 Task: In the  document Mothersday.pdfMake this file  'available offline' Check 'Vision History' View the  non- printing characters
Action: Mouse moved to (33, 74)
Screenshot: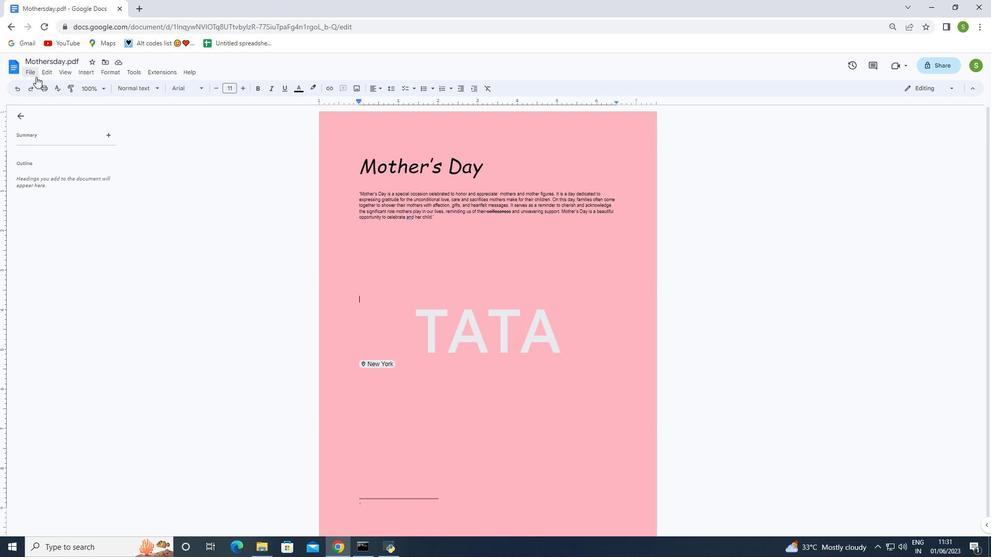 
Action: Mouse pressed left at (33, 74)
Screenshot: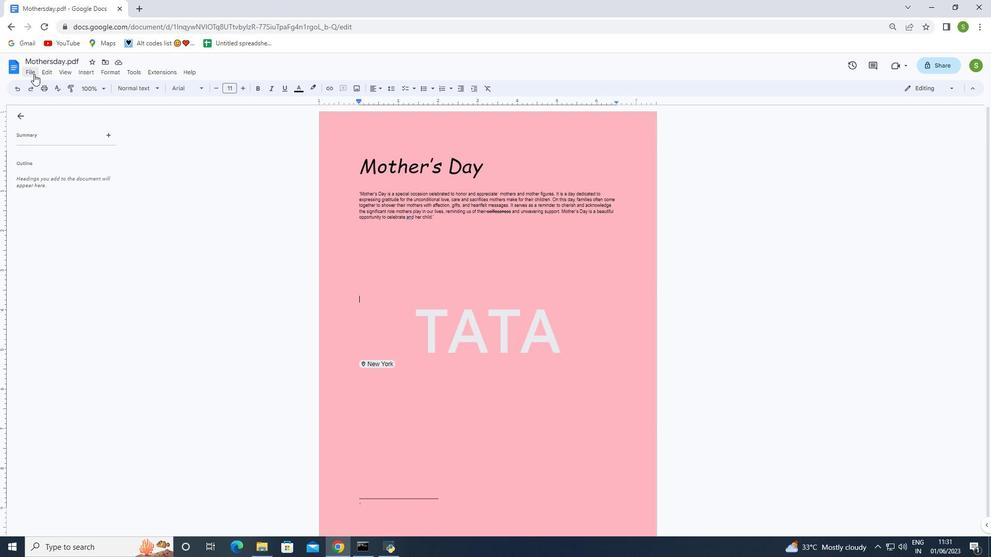 
Action: Mouse moved to (50, 177)
Screenshot: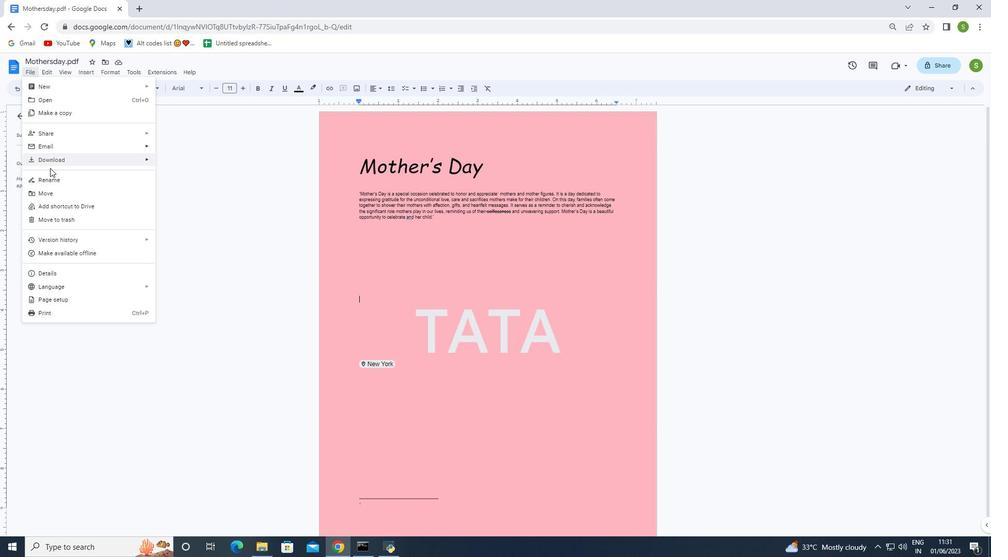 
Action: Mouse pressed left at (50, 177)
Screenshot: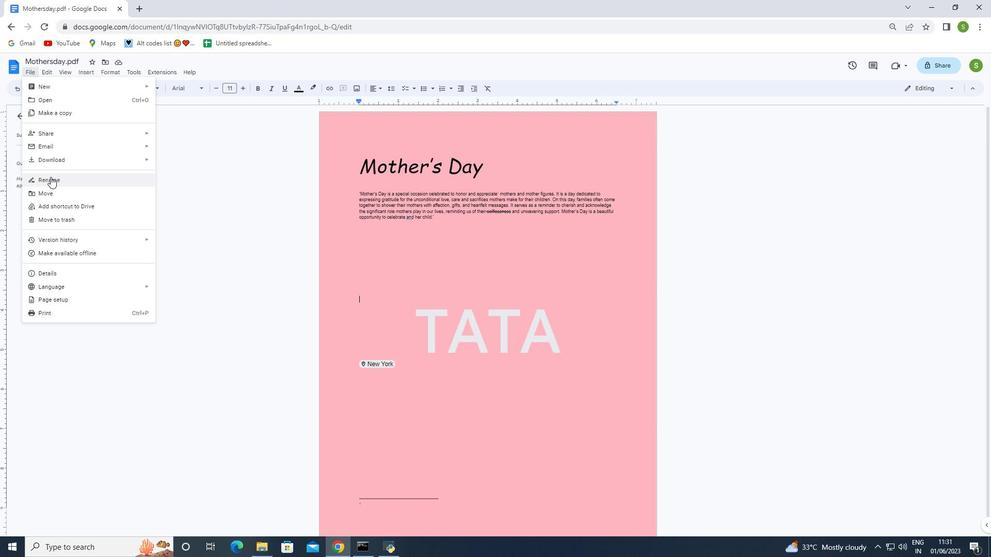 
Action: Key pressed <Key.backspace><Key.shift><Key.shift><Key.shift><Key.shift><Key.shift>Mod<Key.backspace>thers<Key.shift>day.pdf<Key.enter>
Screenshot: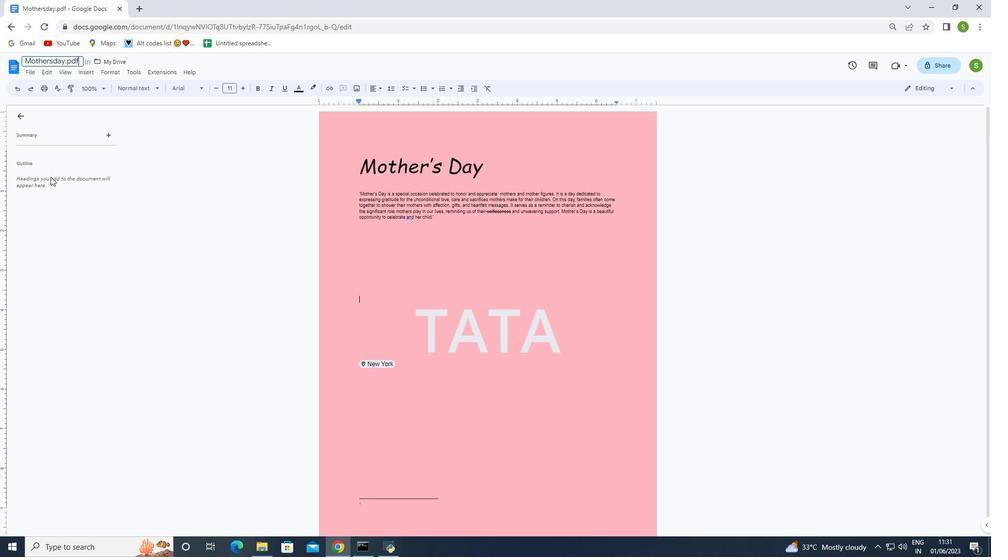 
Action: Mouse moved to (33, 72)
Screenshot: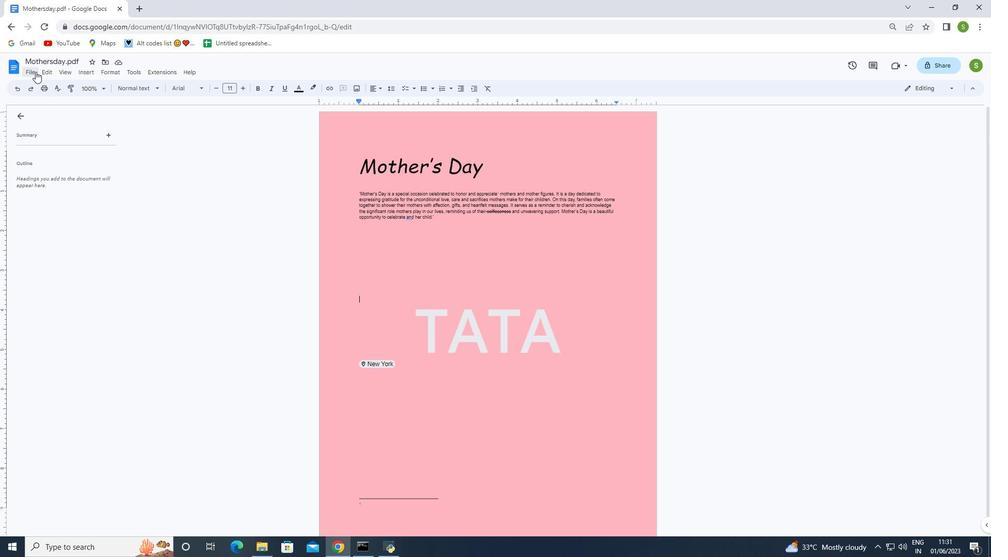 
Action: Mouse pressed left at (33, 72)
Screenshot: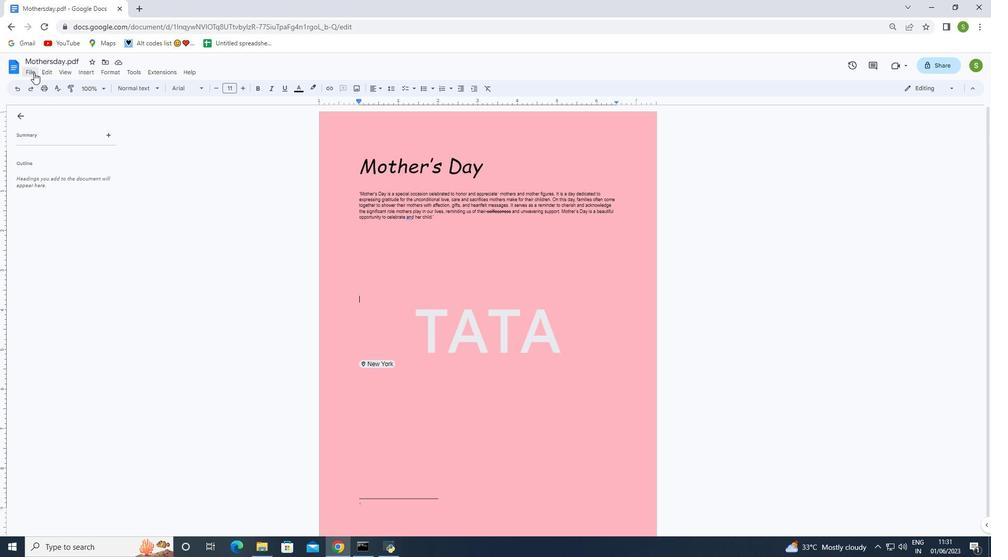 
Action: Mouse moved to (93, 253)
Screenshot: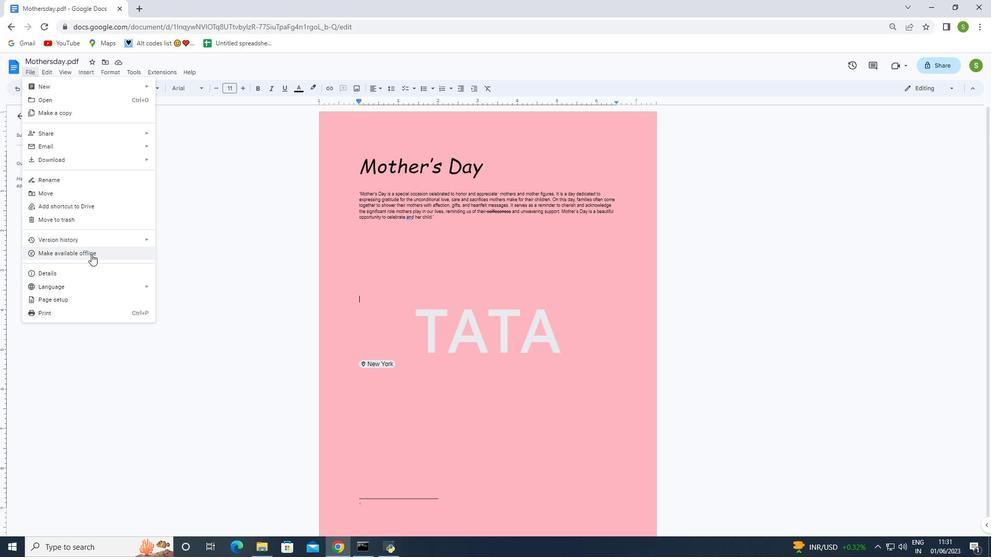 
Action: Mouse pressed left at (93, 253)
Screenshot: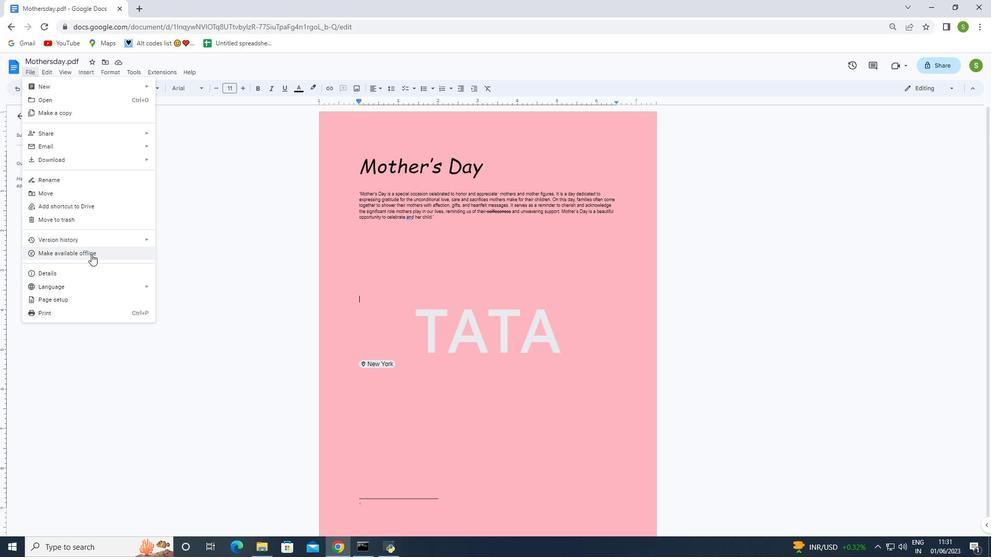 
Action: Mouse moved to (28, 71)
Screenshot: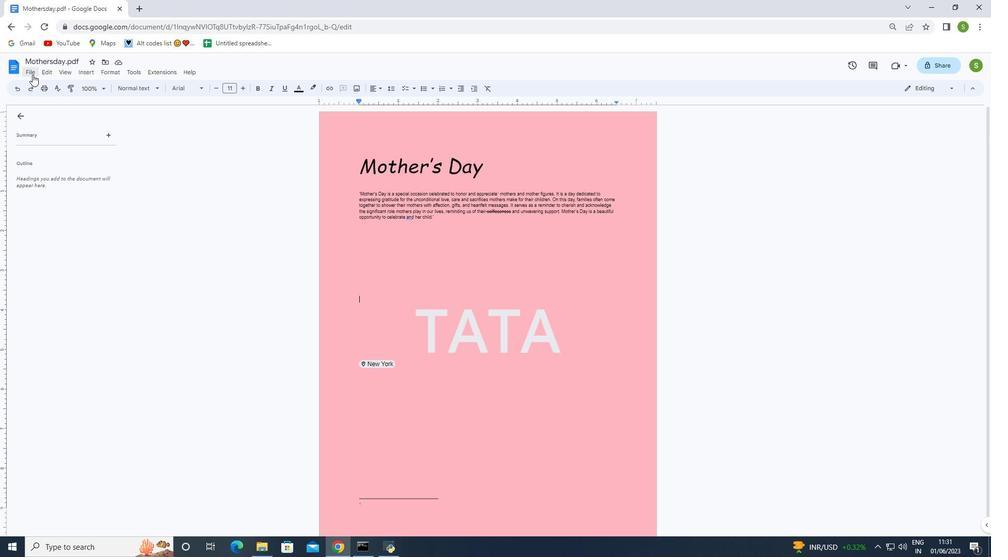 
Action: Mouse pressed left at (28, 71)
Screenshot: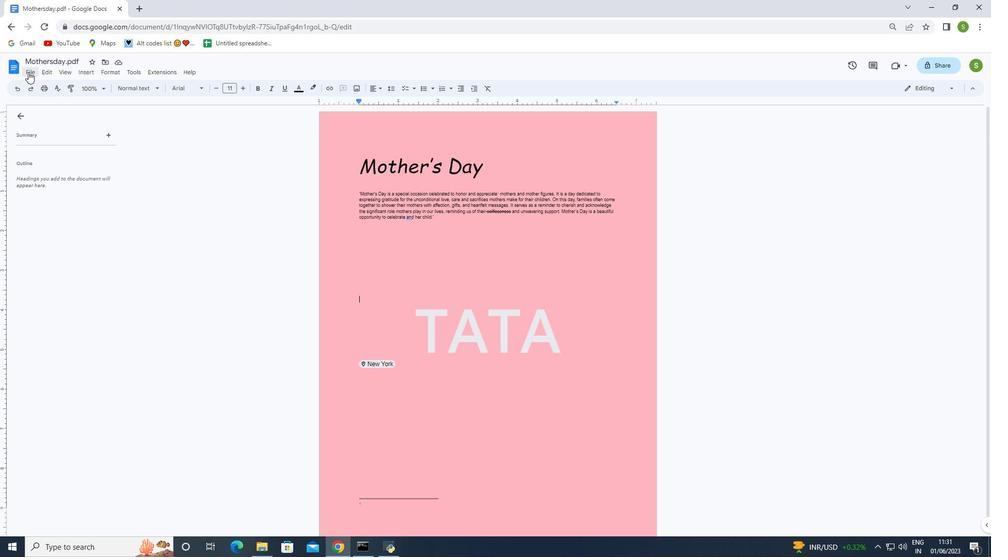 
Action: Mouse moved to (69, 242)
Screenshot: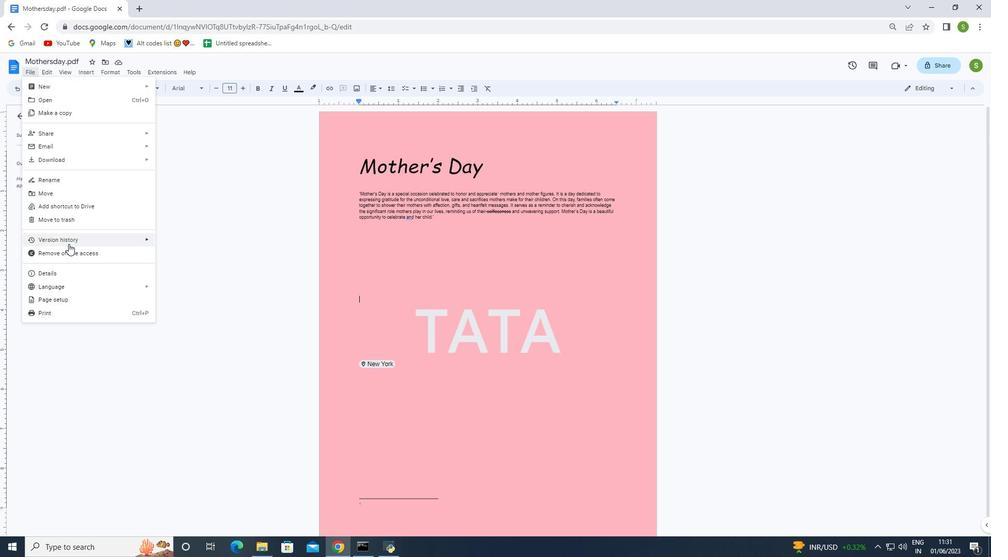 
Action: Mouse pressed left at (69, 242)
Screenshot: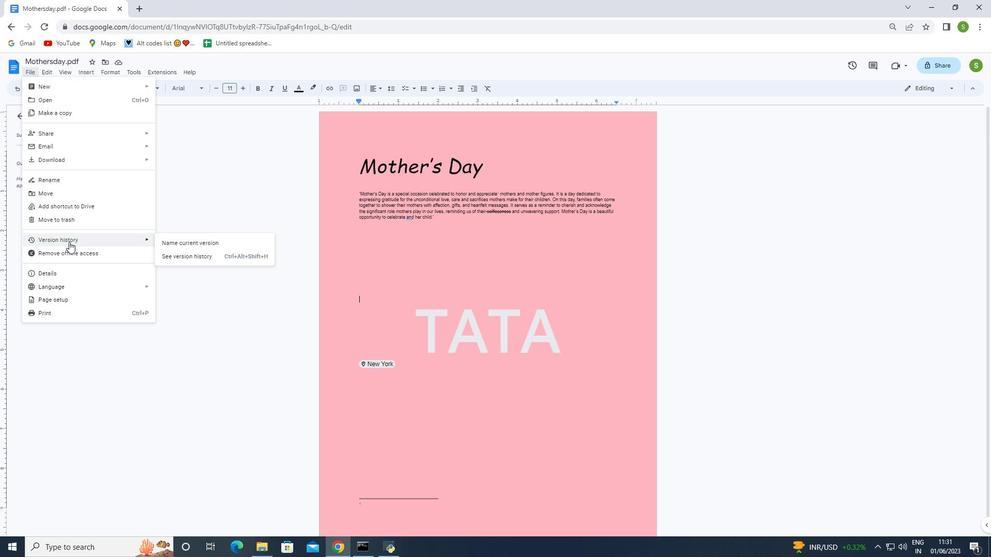 
Action: Mouse moved to (90, 253)
Screenshot: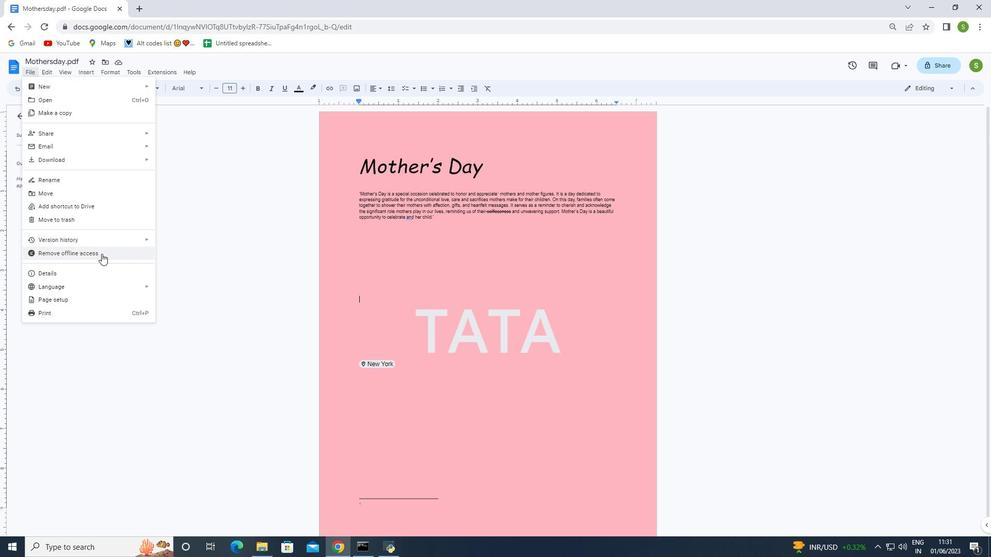 
Action: Mouse pressed left at (90, 253)
Screenshot: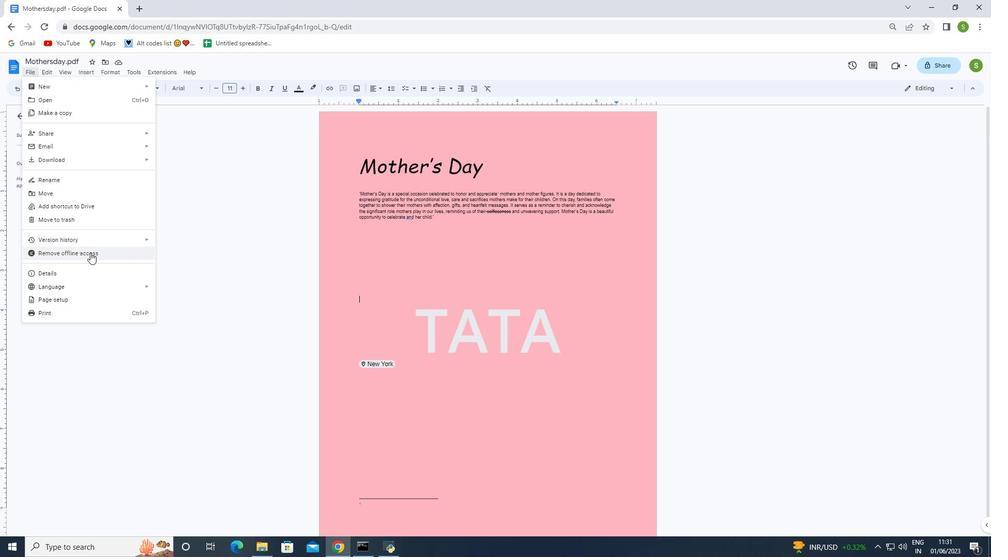 
Action: Mouse moved to (97, 237)
Screenshot: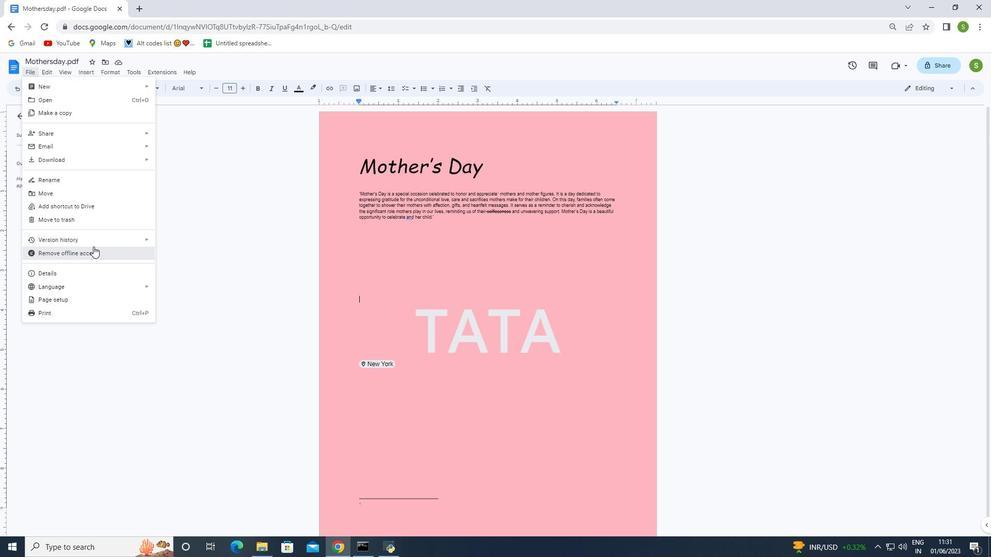 
Action: Mouse pressed left at (97, 237)
Screenshot: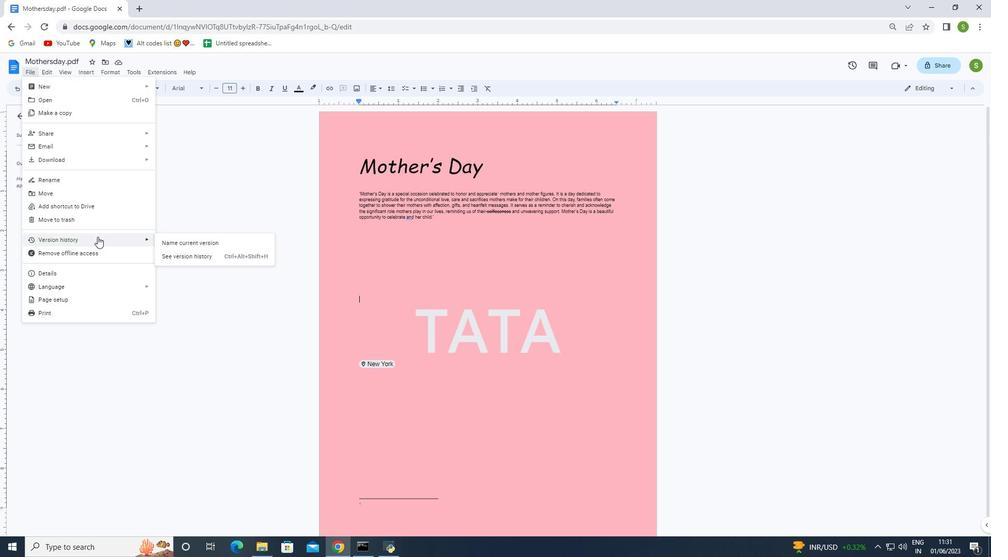 
Action: Mouse moved to (175, 255)
Screenshot: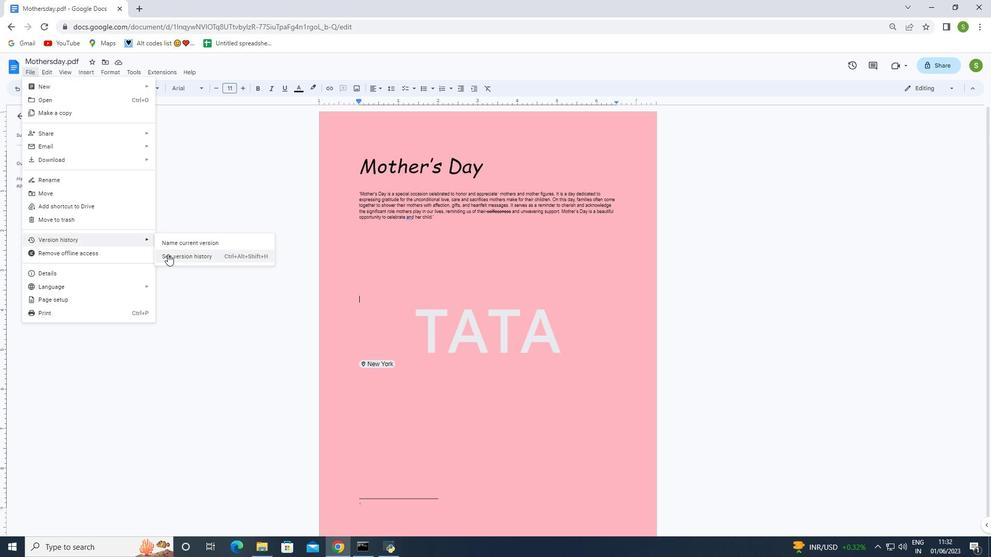 
Action: Mouse pressed left at (175, 255)
Screenshot: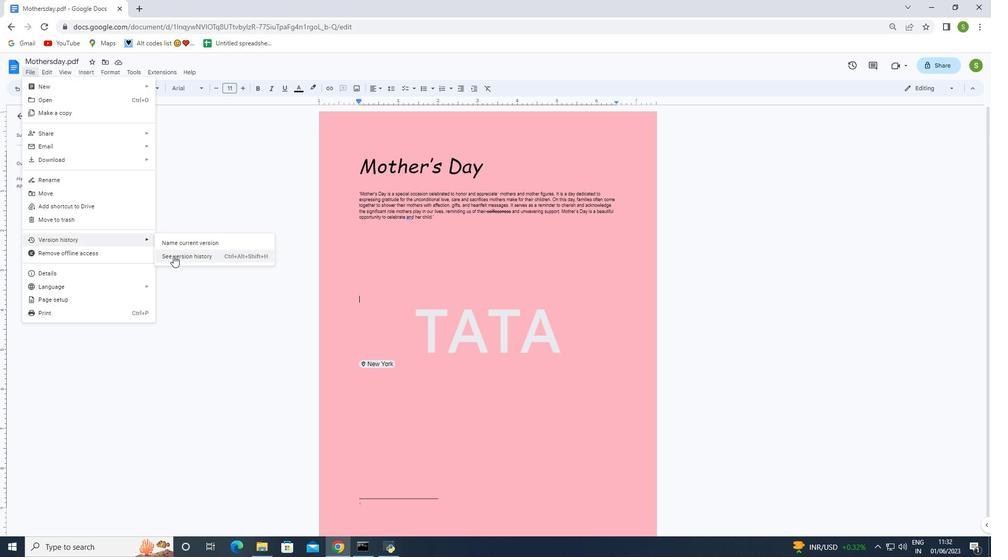 
Action: Mouse moved to (430, 437)
Screenshot: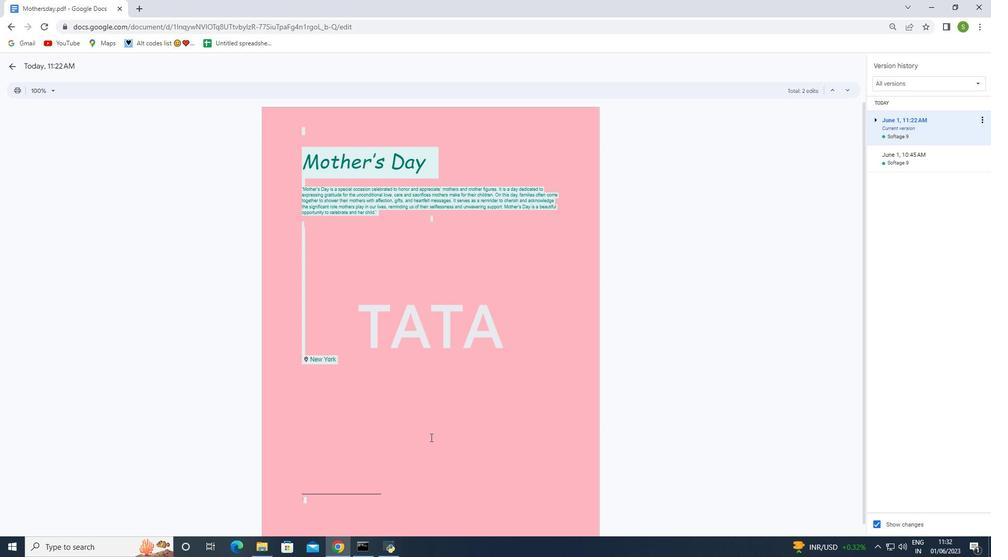 
